 Task: Create List CMS Development in Board Sales Negotiation to Workspace Acquisitions and Mergers. Create List CRM Implementation in Board Customer Service to Workspace Acquisitions and Mergers. Create List Project Management in Board Content Marketing Podcast Strategy and Execution to Workspace Acquisitions and Mergers
Action: Mouse moved to (109, 353)
Screenshot: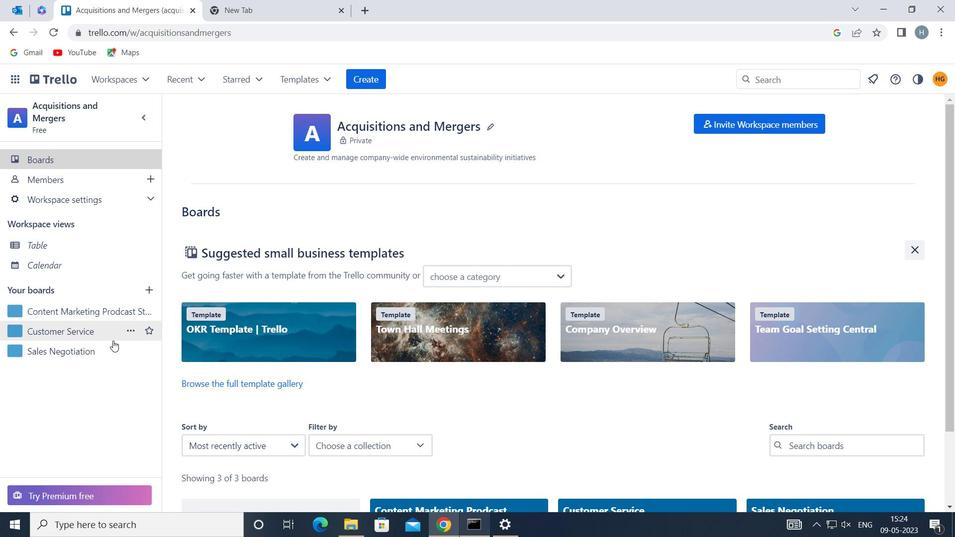 
Action: Mouse pressed left at (109, 353)
Screenshot: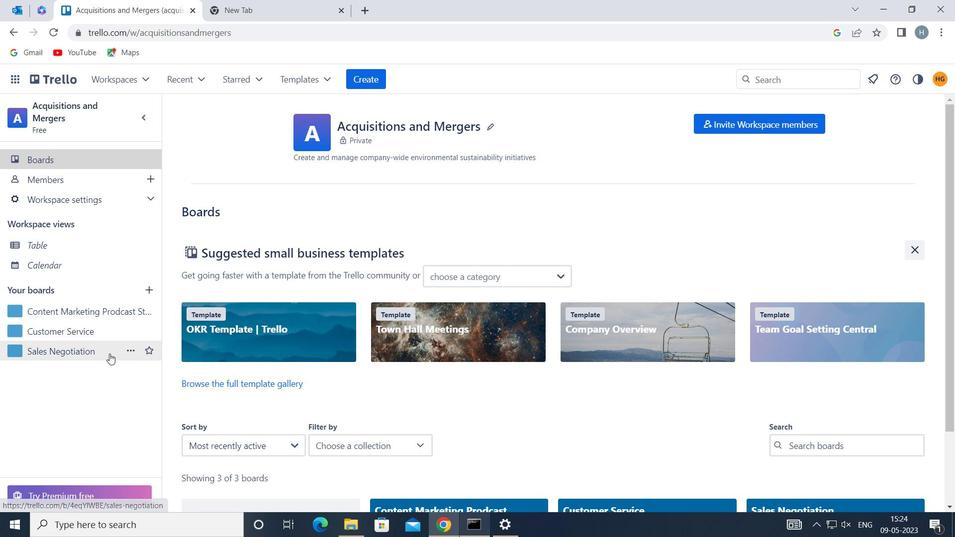 
Action: Mouse moved to (245, 146)
Screenshot: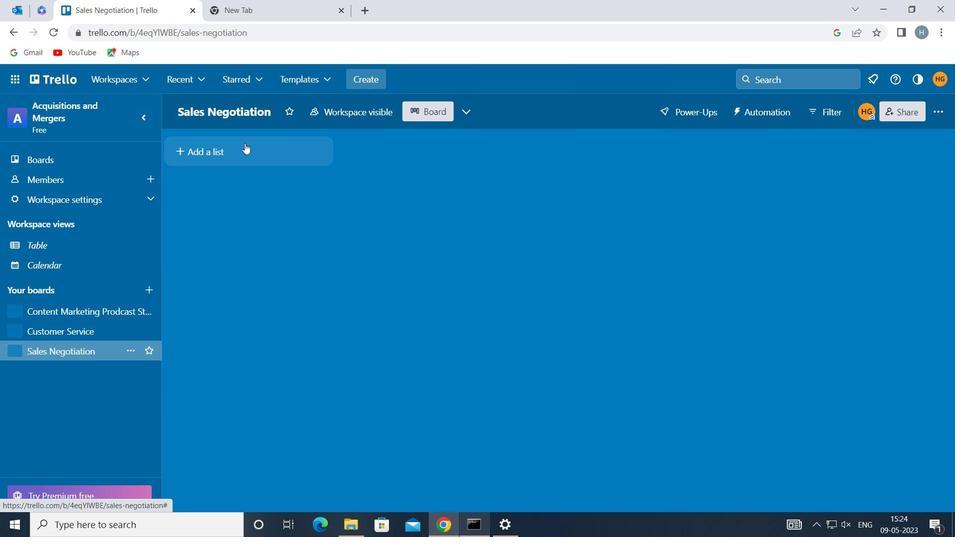 
Action: Mouse pressed left at (245, 146)
Screenshot: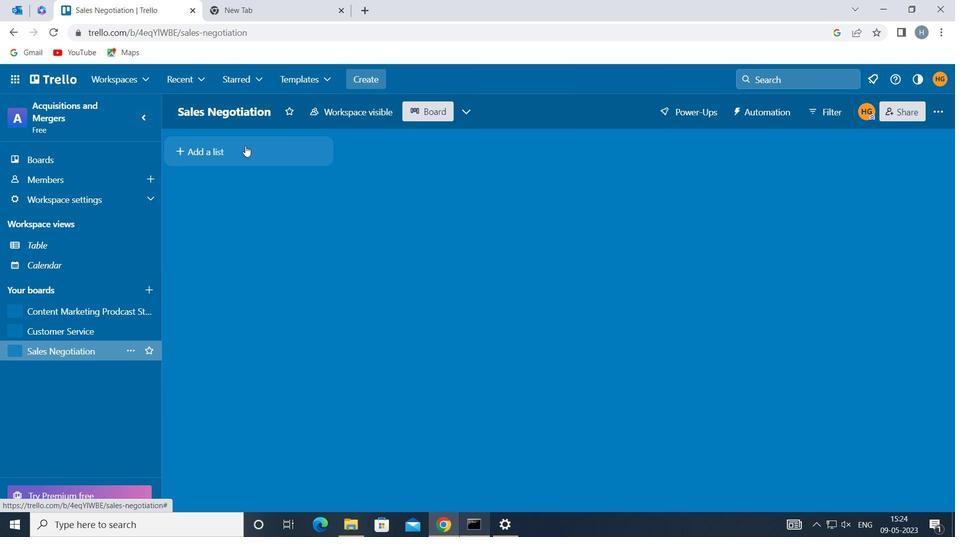 
Action: Mouse moved to (245, 150)
Screenshot: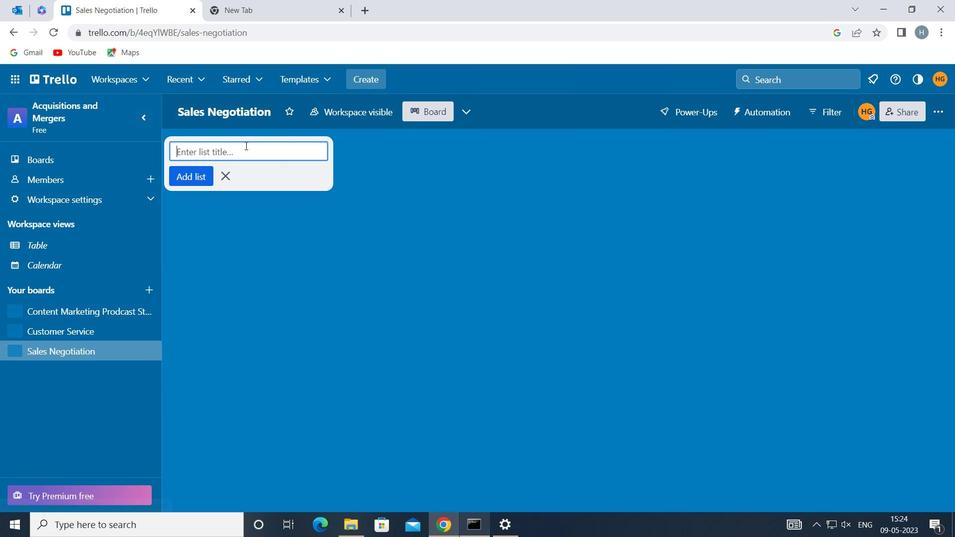 
Action: Key pressed <Key.shift><Key.shift><Key.shift><Key.shift><Key.shift><Key.shift><Key.shift><Key.shift><Key.shift><Key.shift><Key.shift><Key.shift><Key.shift><Key.shift><Key.shift><Key.shift><Key.shift><Key.shift><Key.shift><Key.shift><Key.shift>CMS<Key.space>DEVELIPMENT
Screenshot: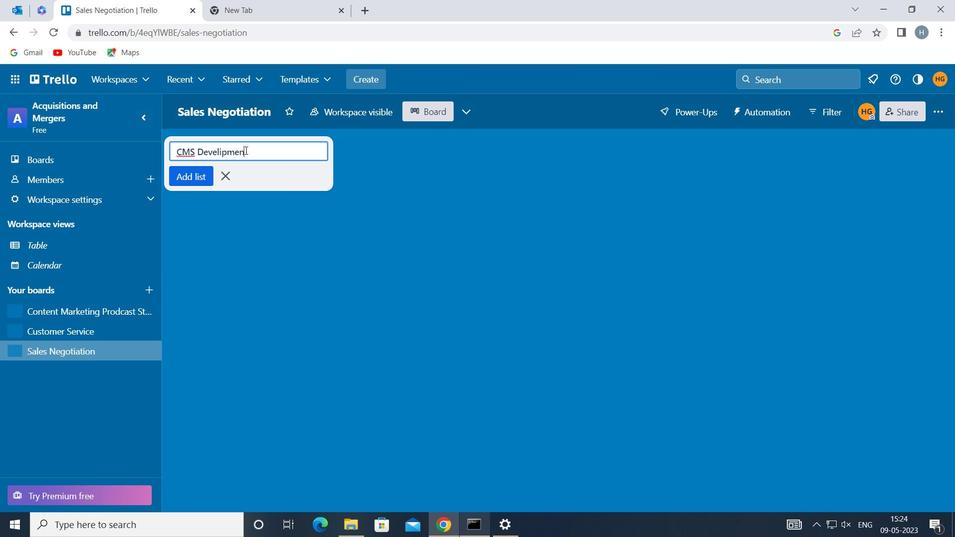 
Action: Mouse moved to (196, 176)
Screenshot: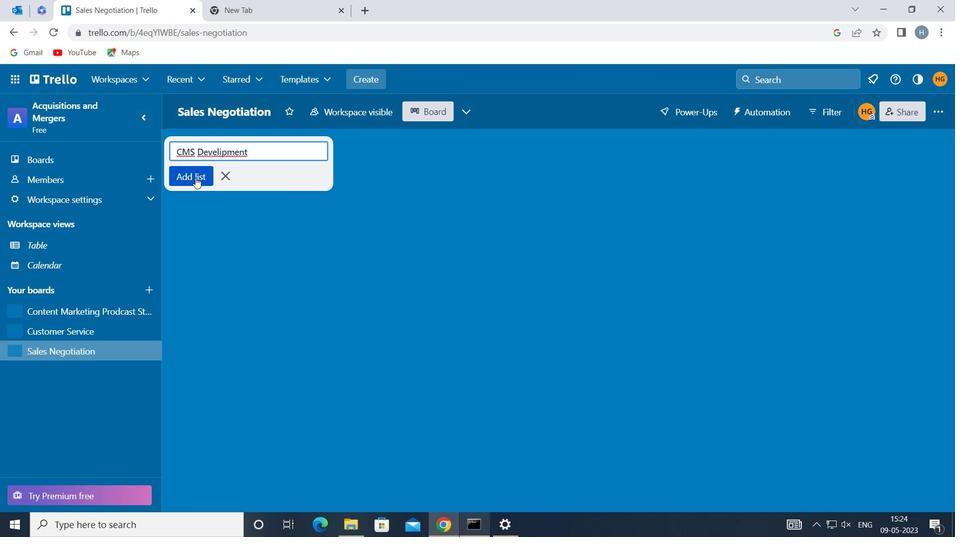 
Action: Mouse pressed left at (196, 176)
Screenshot: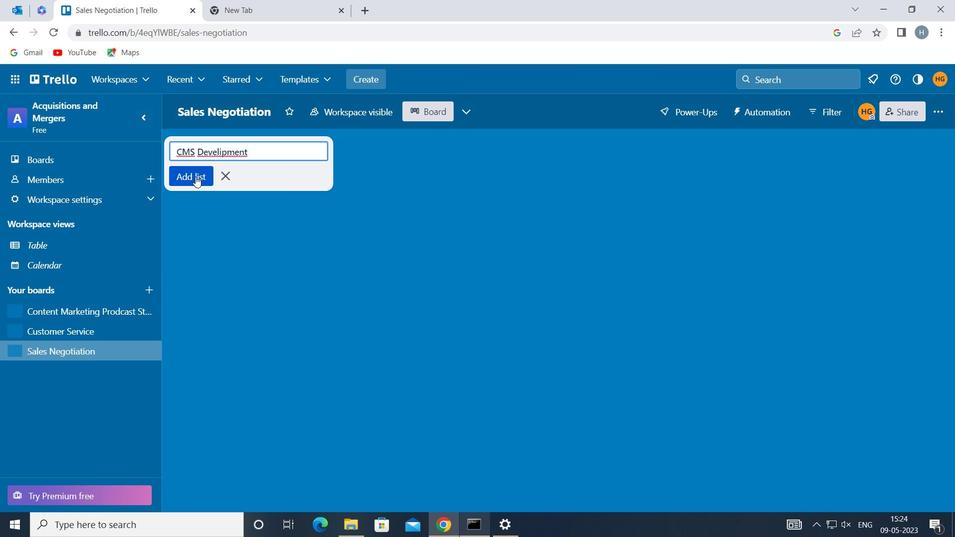 
Action: Mouse moved to (85, 325)
Screenshot: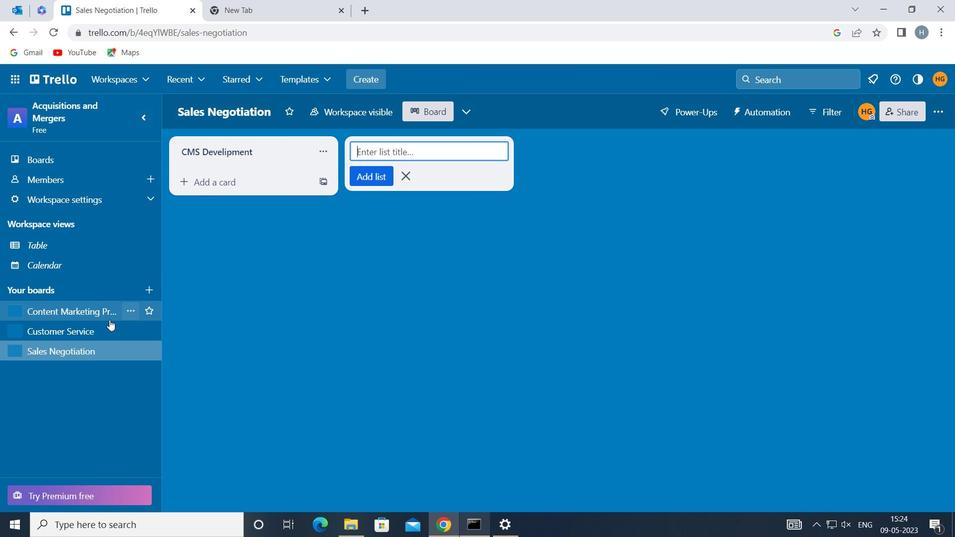 
Action: Mouse pressed left at (85, 325)
Screenshot: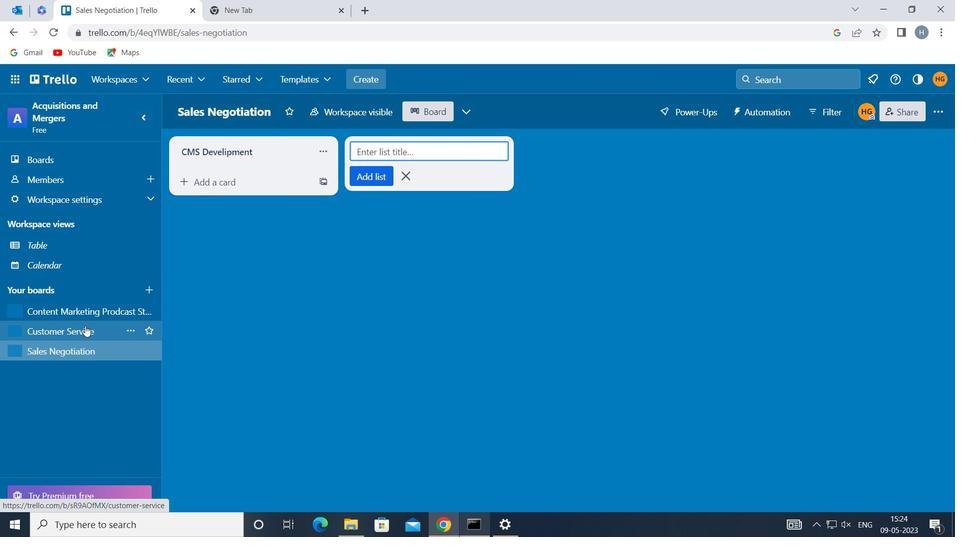 
Action: Mouse moved to (255, 149)
Screenshot: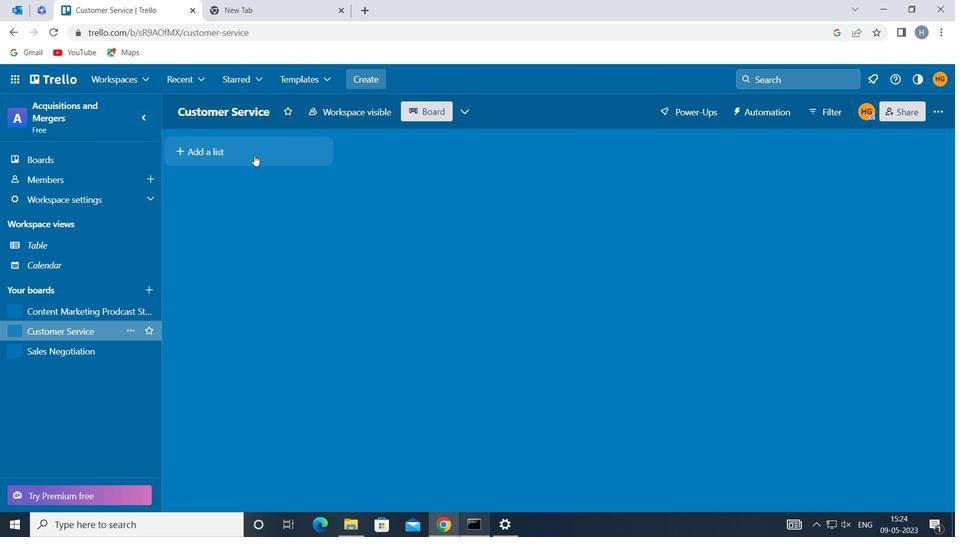 
Action: Mouse pressed left at (255, 149)
Screenshot: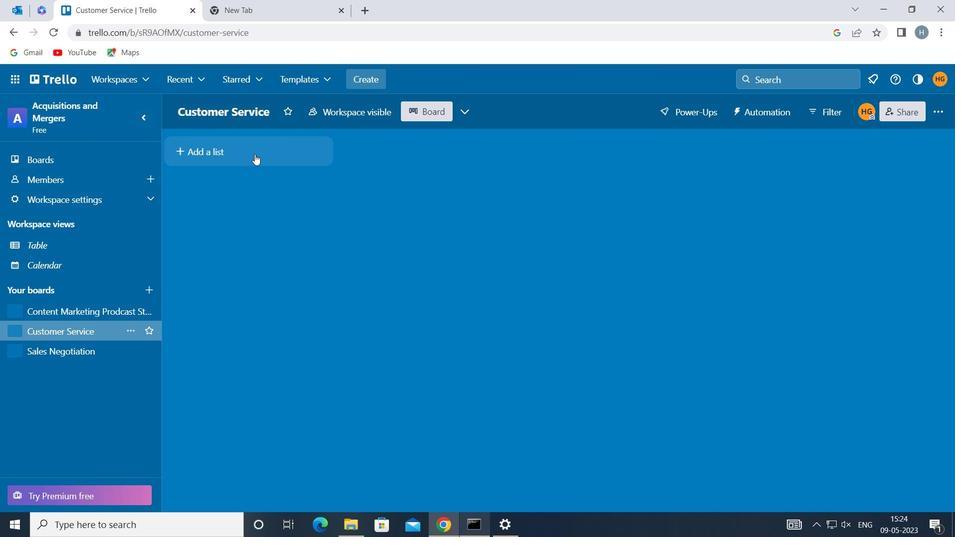 
Action: Key pressed <Key.shift>CRM<Key.space><Key.shift>IMPLEMENTATION
Screenshot: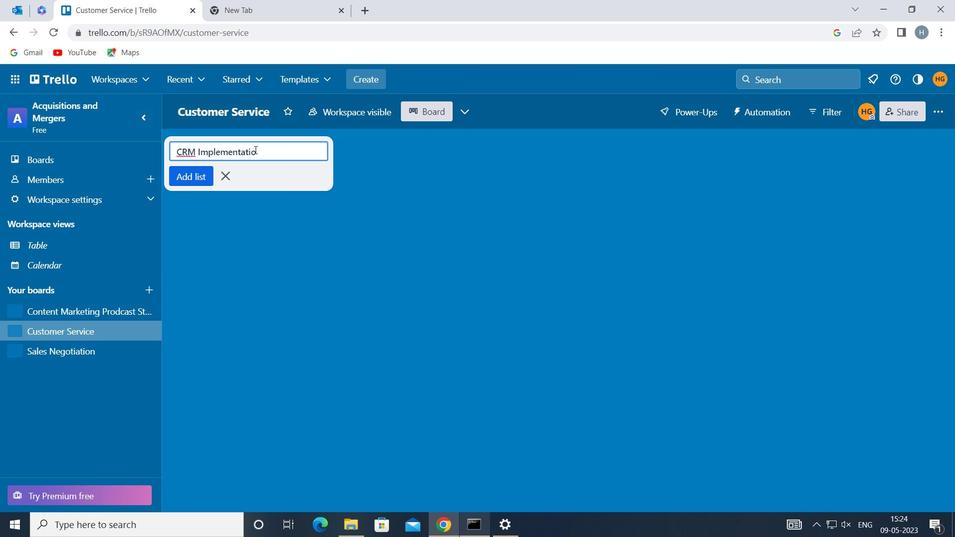 
Action: Mouse moved to (263, 146)
Screenshot: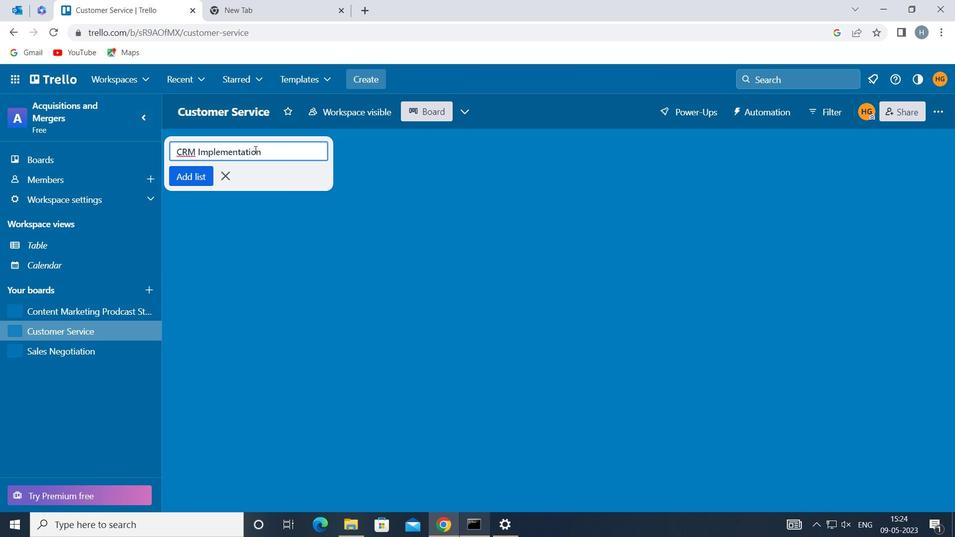 
Action: Key pressed <Key.enter>
Screenshot: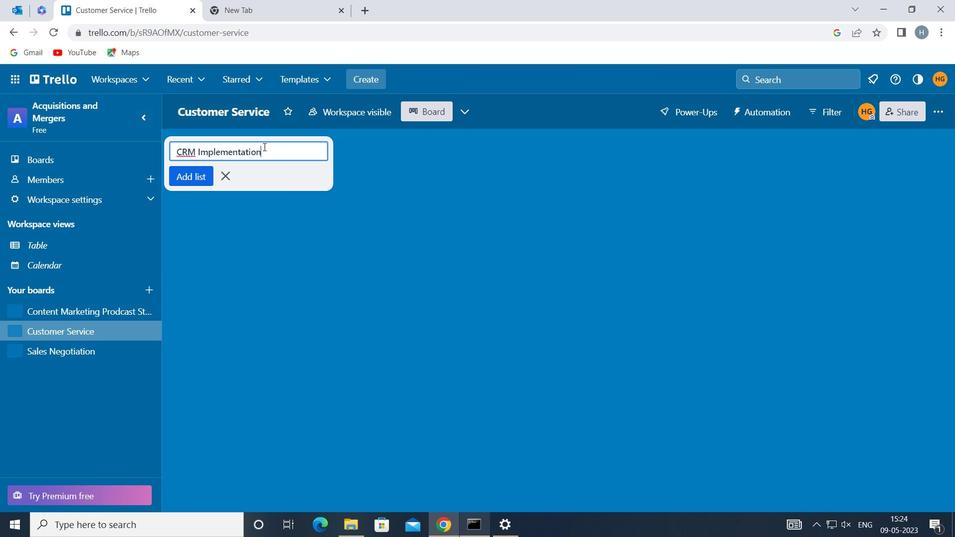 
Action: Mouse moved to (100, 309)
Screenshot: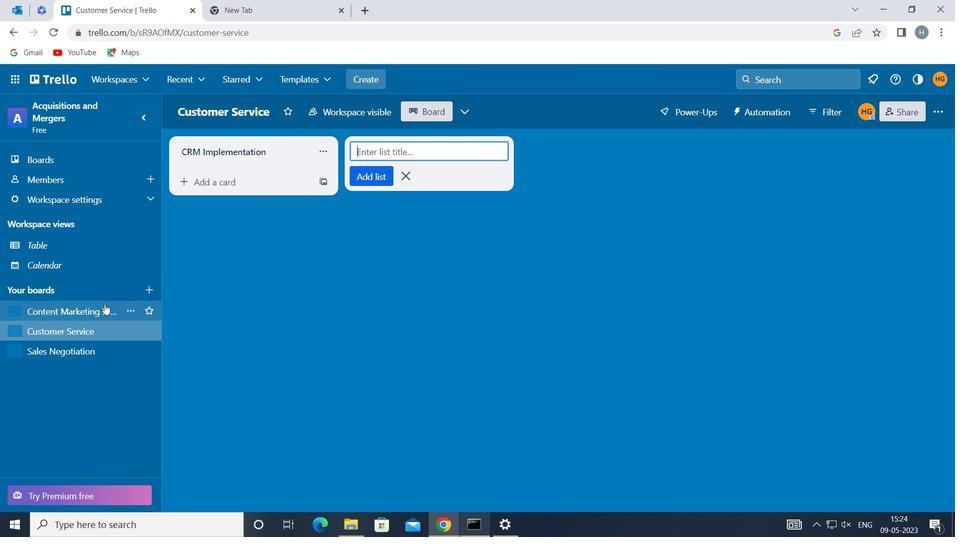 
Action: Mouse pressed left at (100, 309)
Screenshot: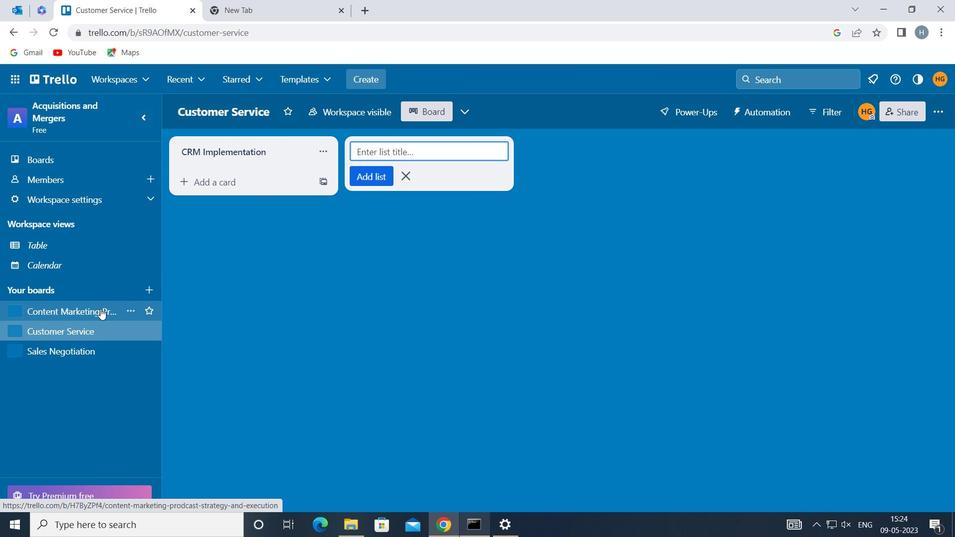
Action: Mouse moved to (253, 152)
Screenshot: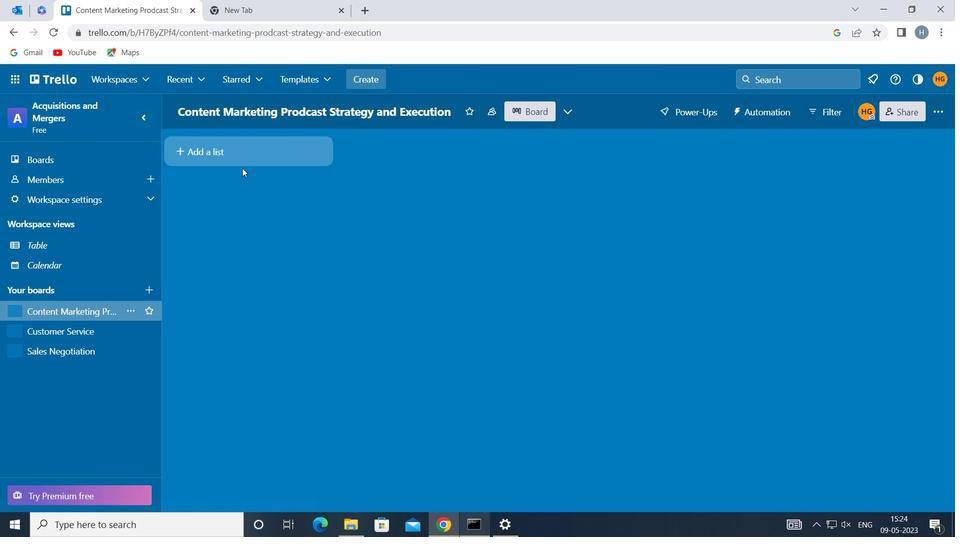 
Action: Mouse pressed left at (253, 152)
Screenshot: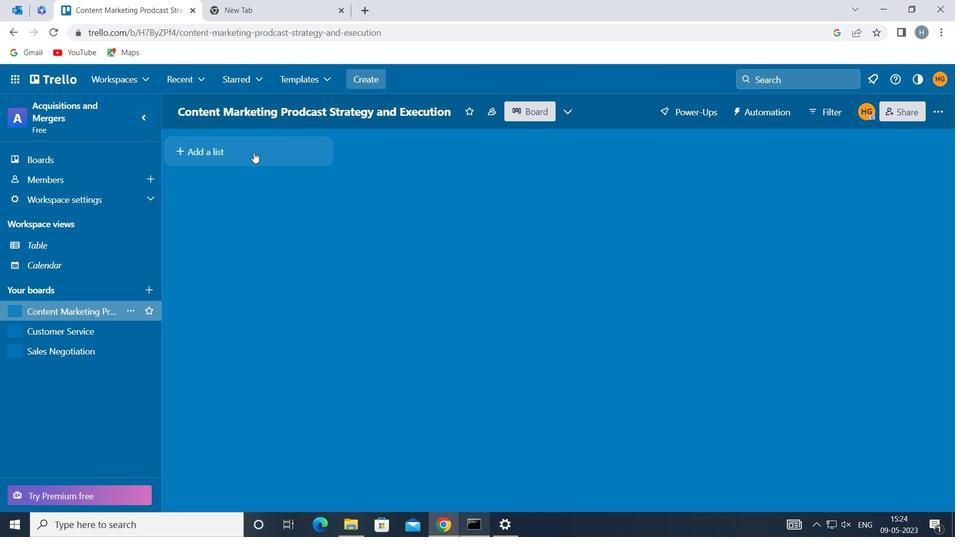 
Action: Mouse moved to (253, 154)
Screenshot: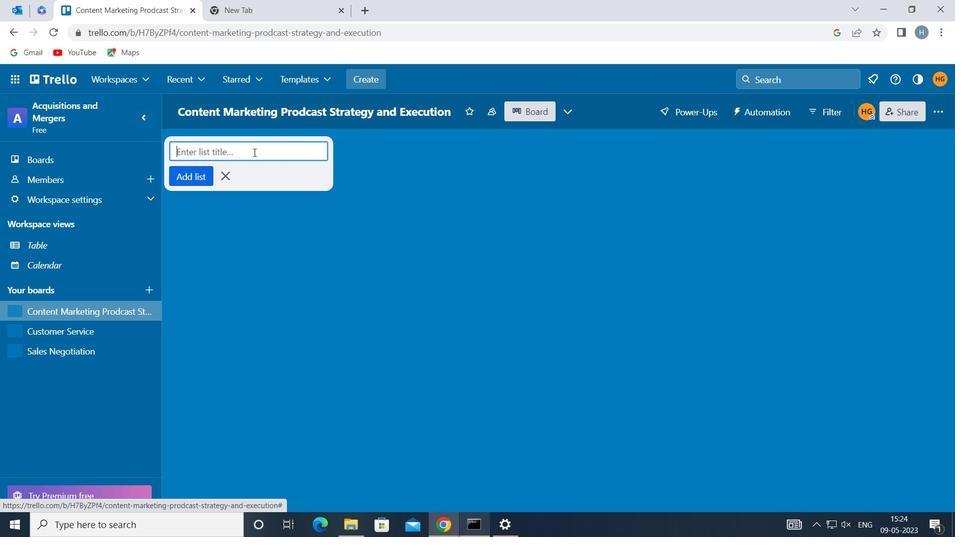 
Action: Key pressed <Key.shift>PROJECT<Key.space><Key.shift><Key.shift><Key.shift><Key.shift>MANAGEMEN
Screenshot: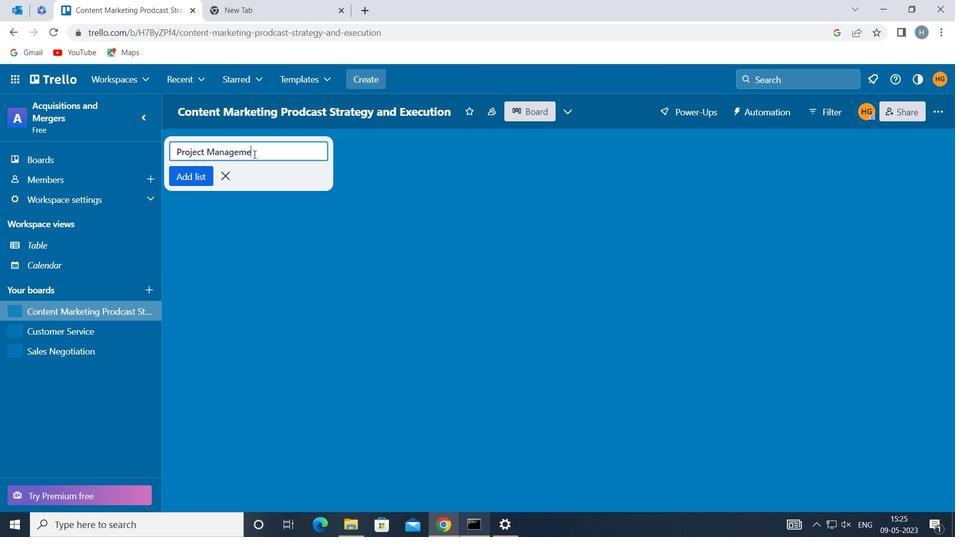 
Action: Mouse moved to (264, 150)
Screenshot: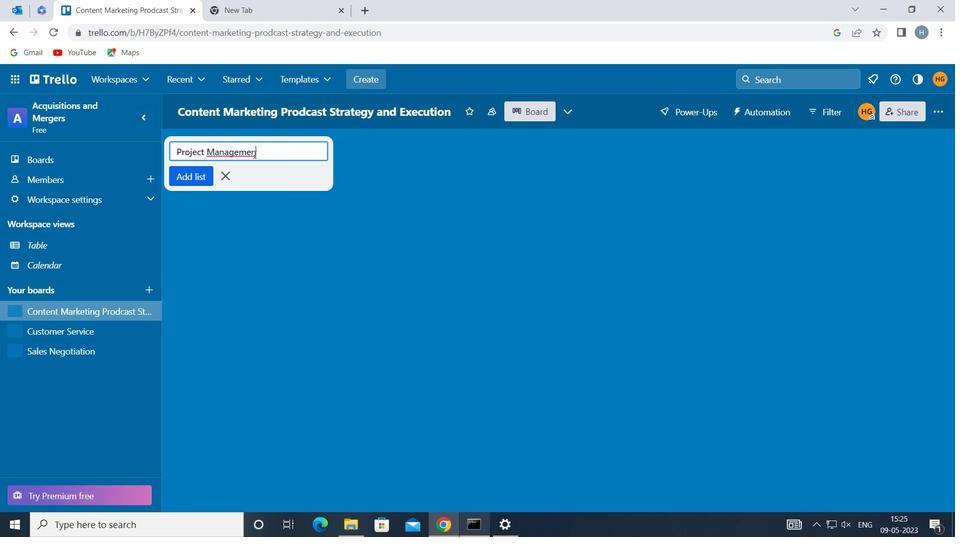 
Action: Key pressed T
Screenshot: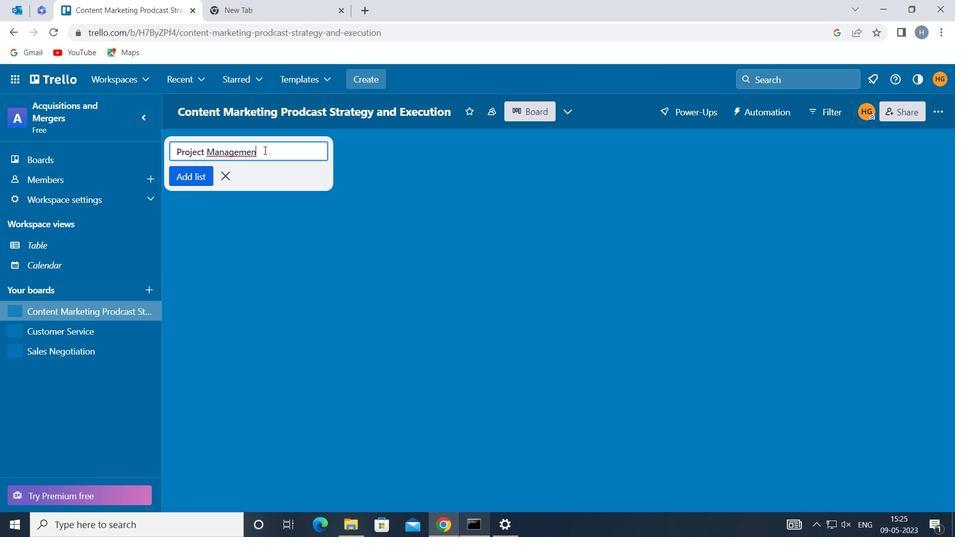 
Action: Mouse moved to (199, 176)
Screenshot: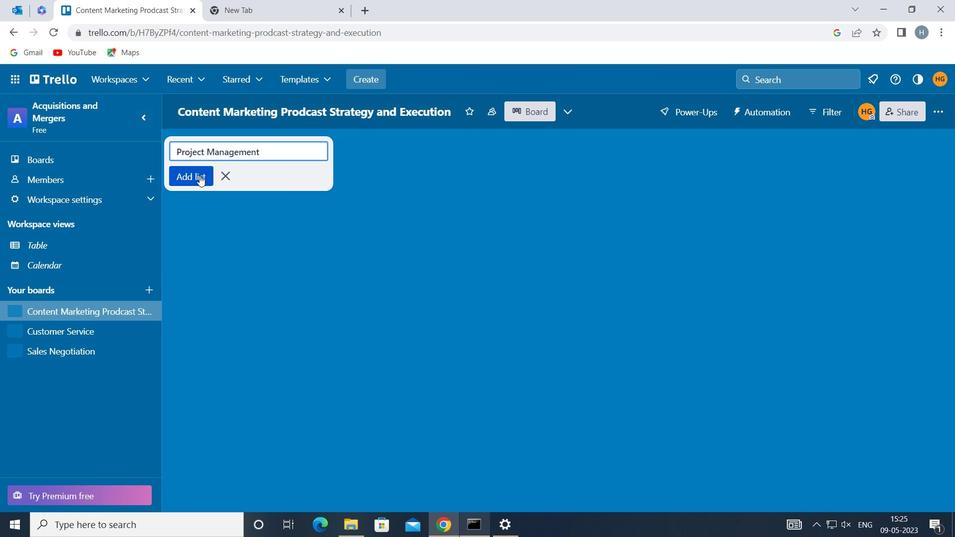 
Action: Key pressed <Key.enter>
Screenshot: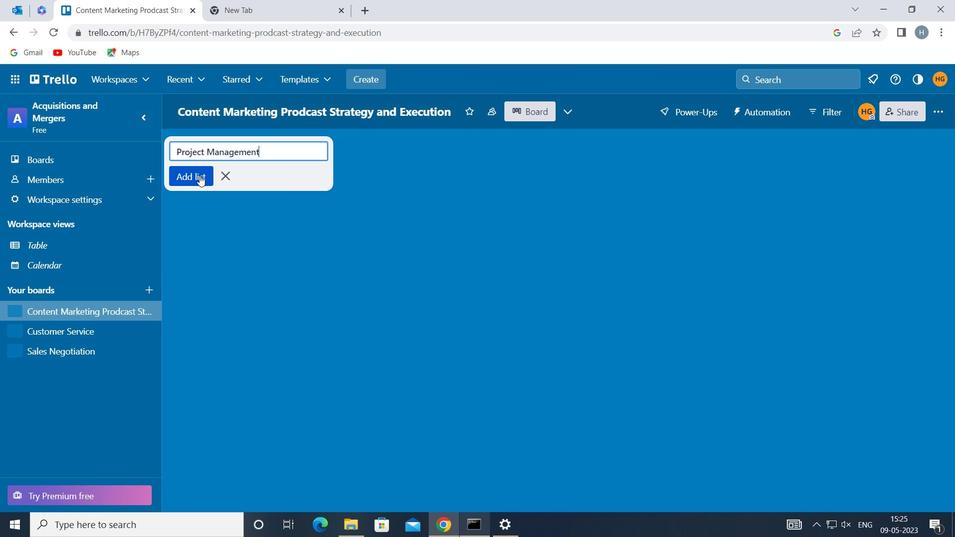 
Action: Mouse moved to (186, 223)
Screenshot: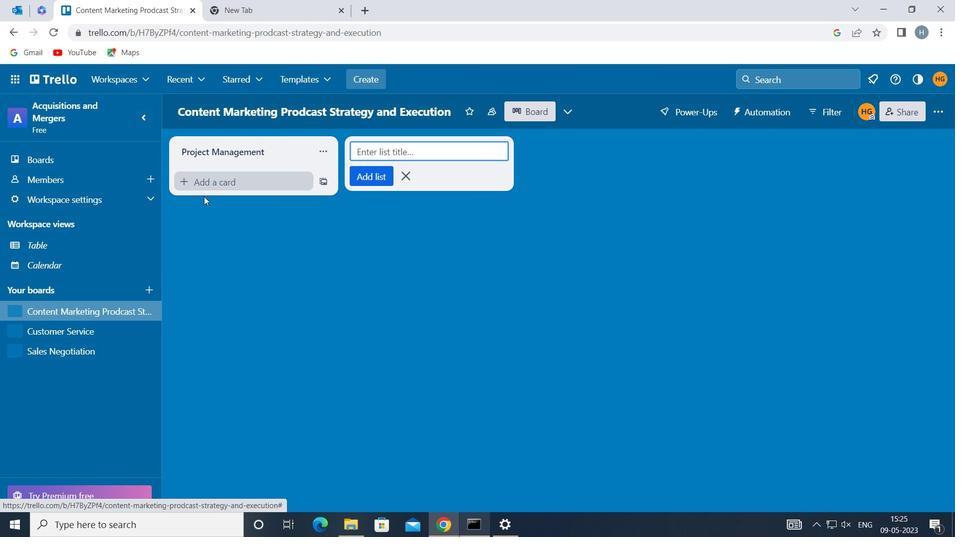
